 Task: Add the task  Implement a feature for users to share their location and find nearby friends to the section Epic Excursion in the project WorkSmart and add a Due Date to the respective task as 2024/03/19.
Action: Mouse moved to (746, 438)
Screenshot: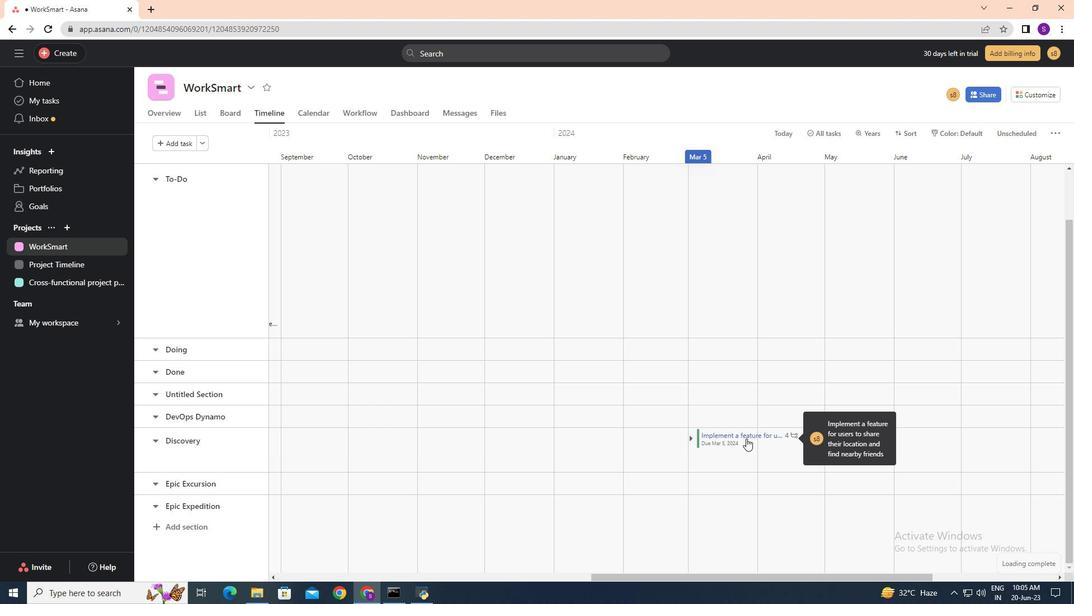 
Action: Mouse pressed left at (746, 438)
Screenshot: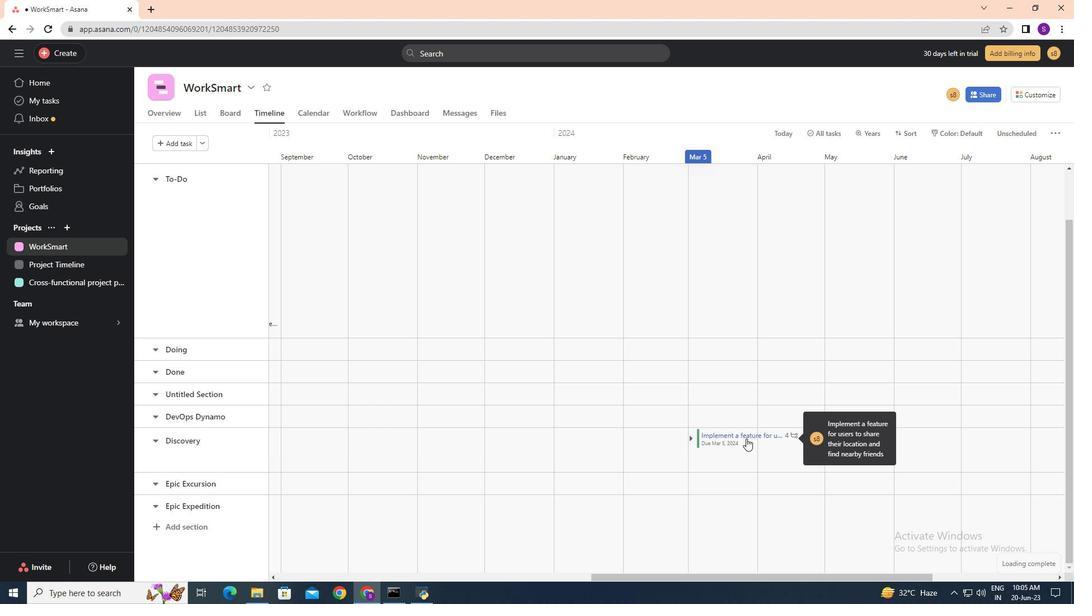 
Action: Mouse moved to (861, 263)
Screenshot: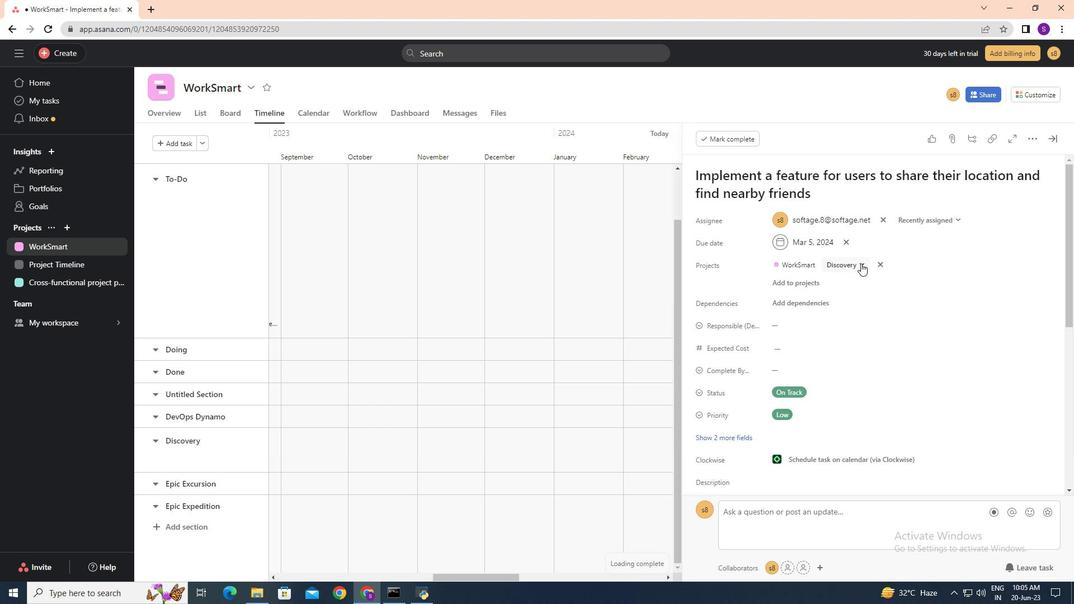 
Action: Mouse pressed left at (861, 263)
Screenshot: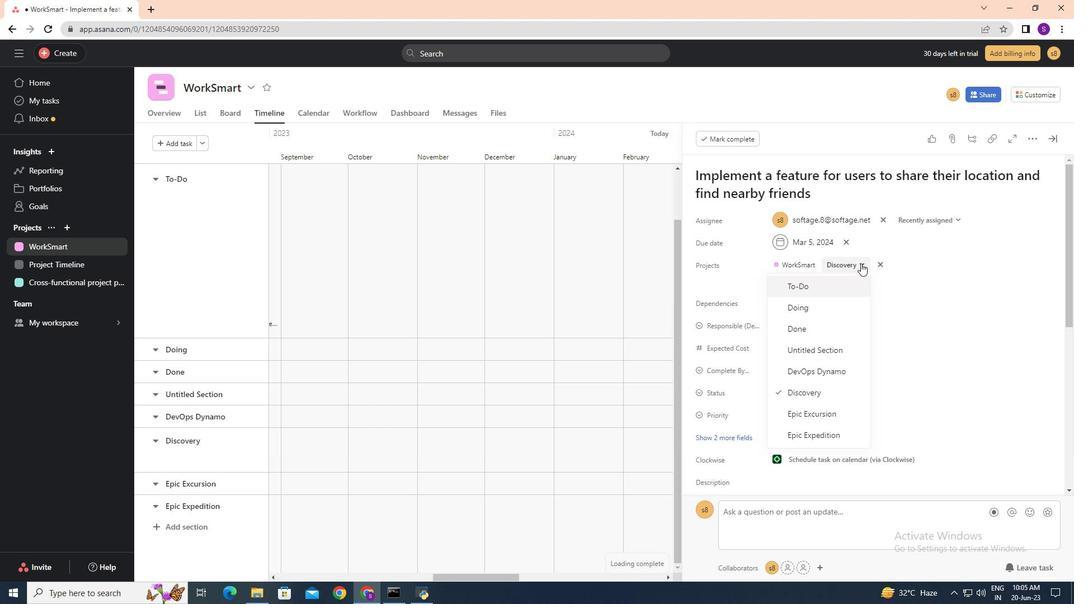 
Action: Mouse moved to (835, 409)
Screenshot: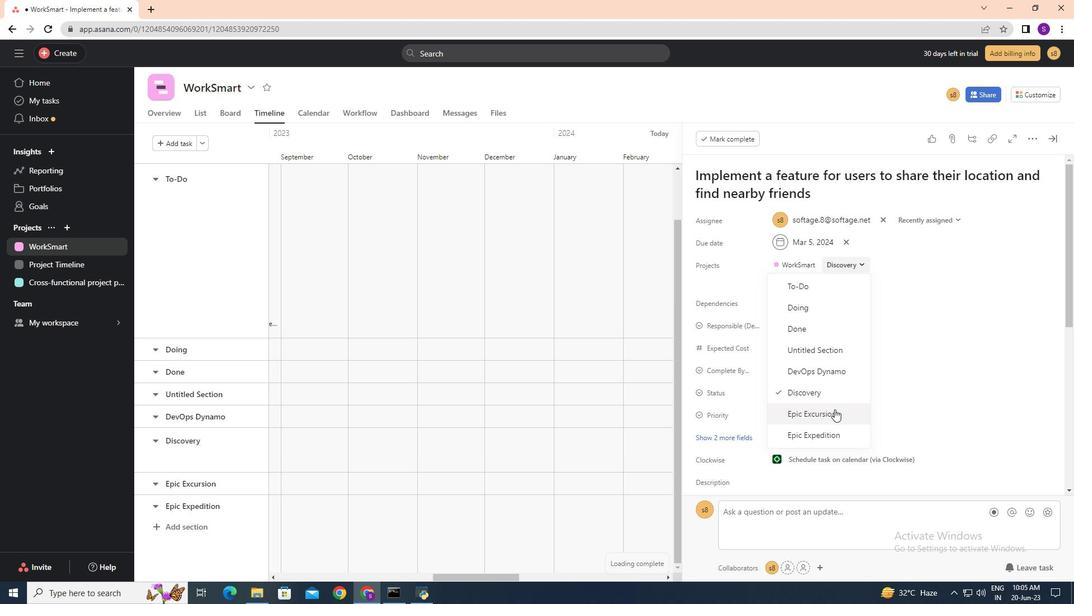 
Action: Mouse pressed left at (835, 409)
Screenshot: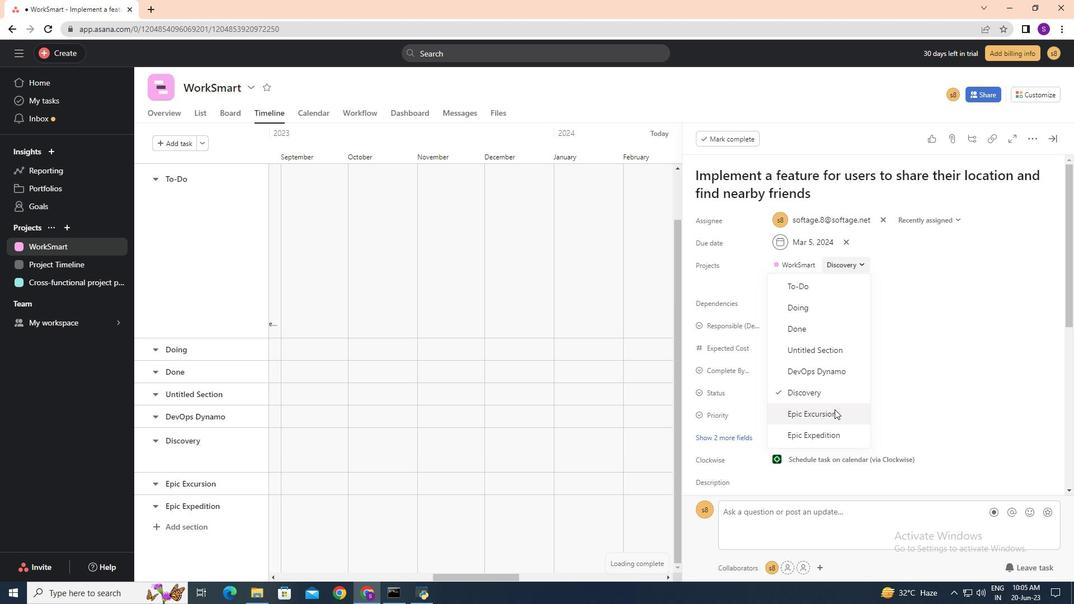 
Action: Mouse moved to (804, 244)
Screenshot: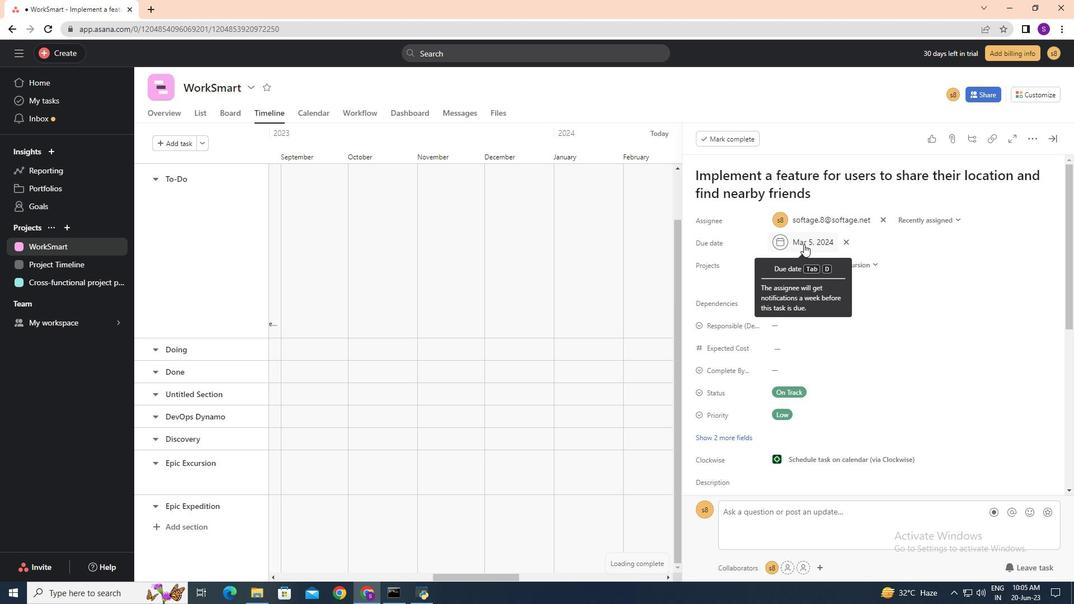 
Action: Mouse pressed left at (804, 244)
Screenshot: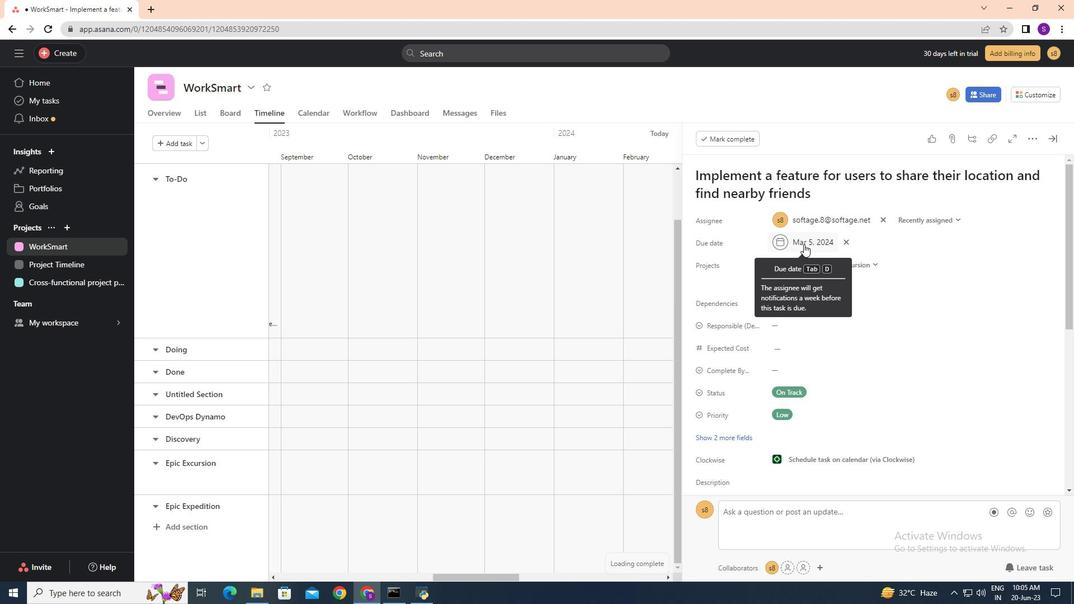 
Action: Mouse moved to (809, 376)
Screenshot: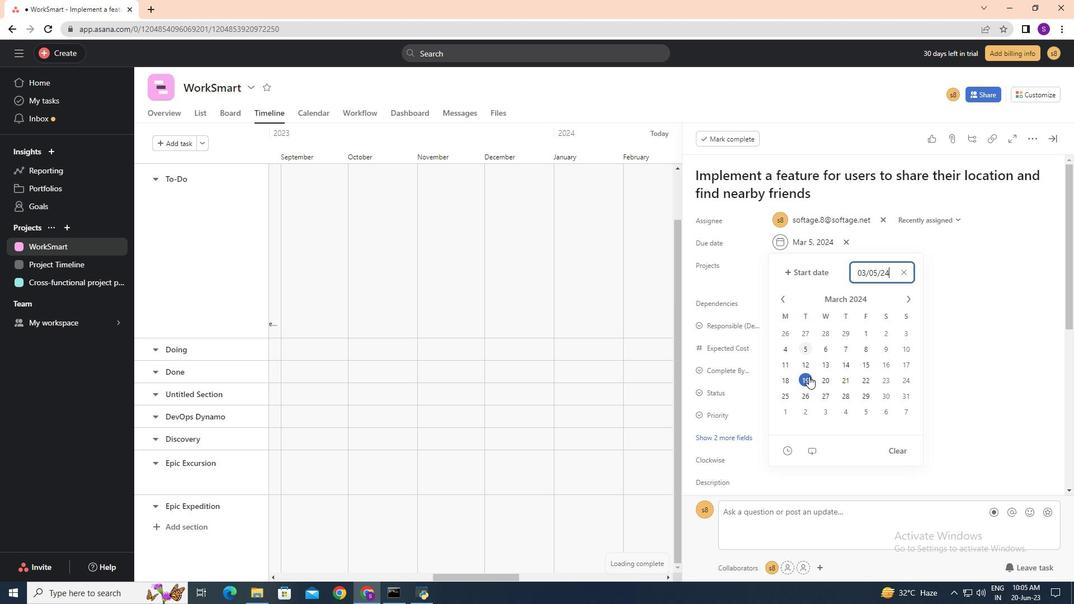 
Action: Mouse pressed left at (809, 376)
Screenshot: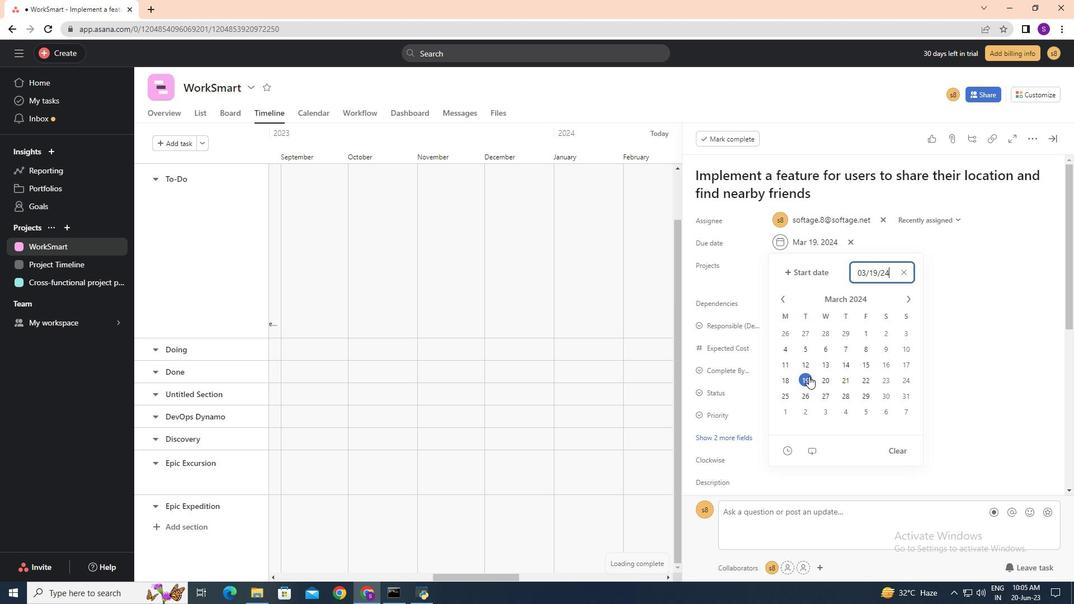 
Action: Mouse moved to (969, 357)
Screenshot: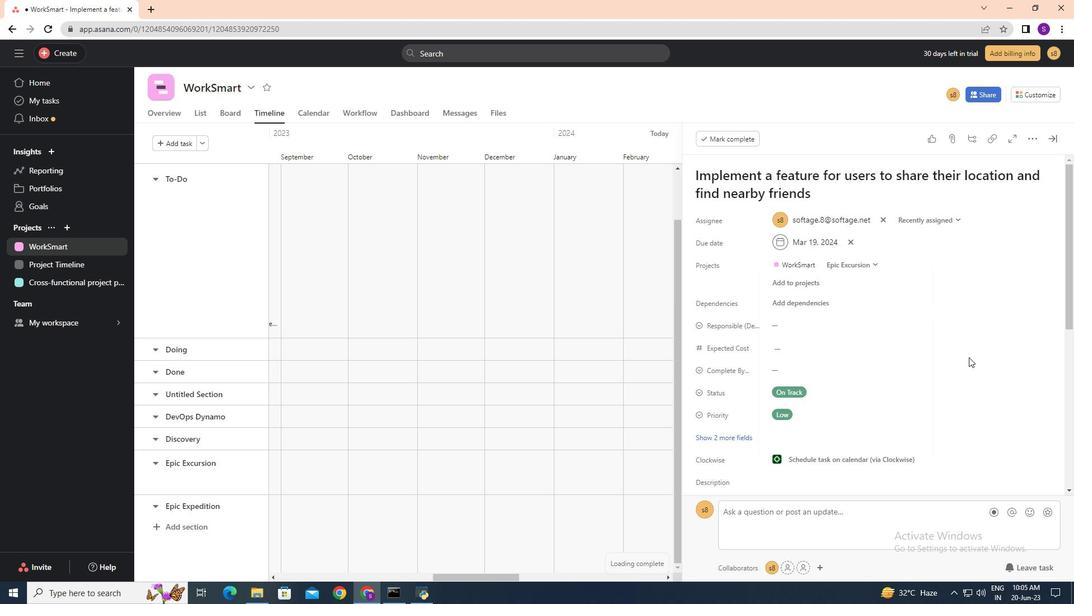 
Action: Mouse pressed left at (969, 357)
Screenshot: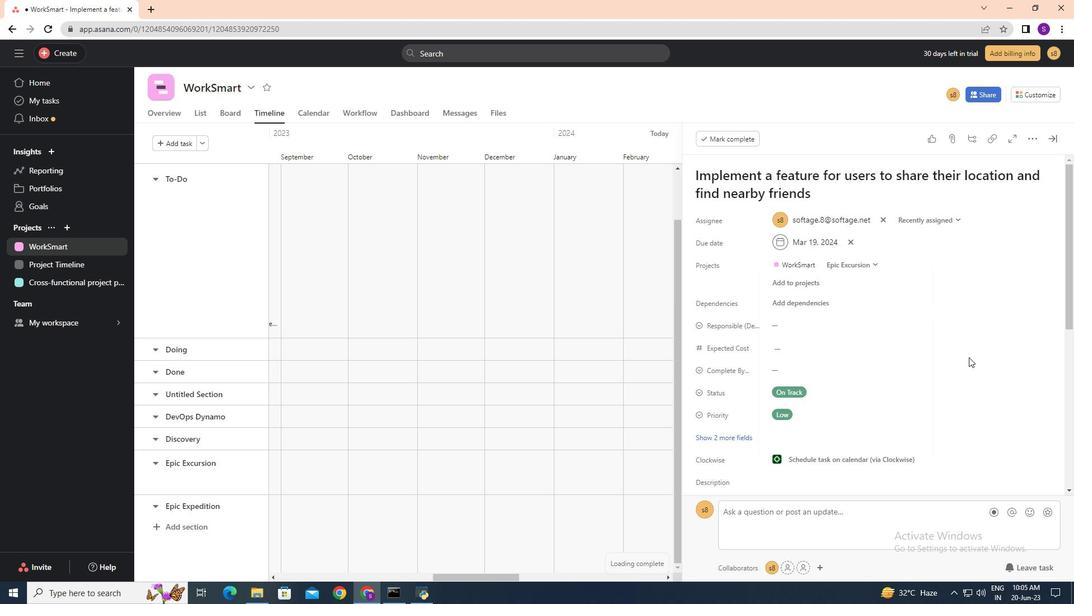 
